 Task: Select the begug option in the server log.
Action: Mouse moved to (8, 509)
Screenshot: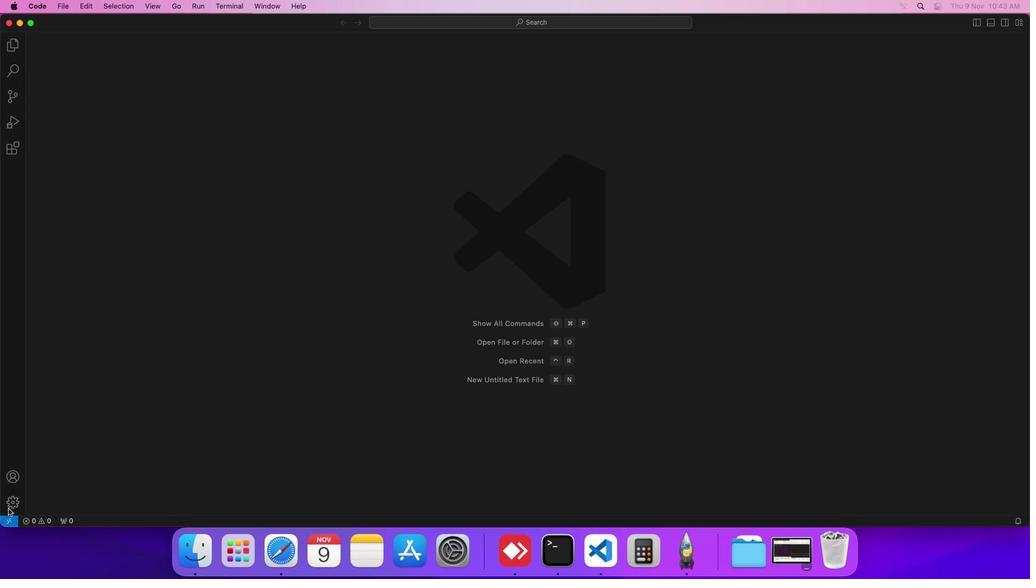 
Action: Mouse pressed left at (8, 509)
Screenshot: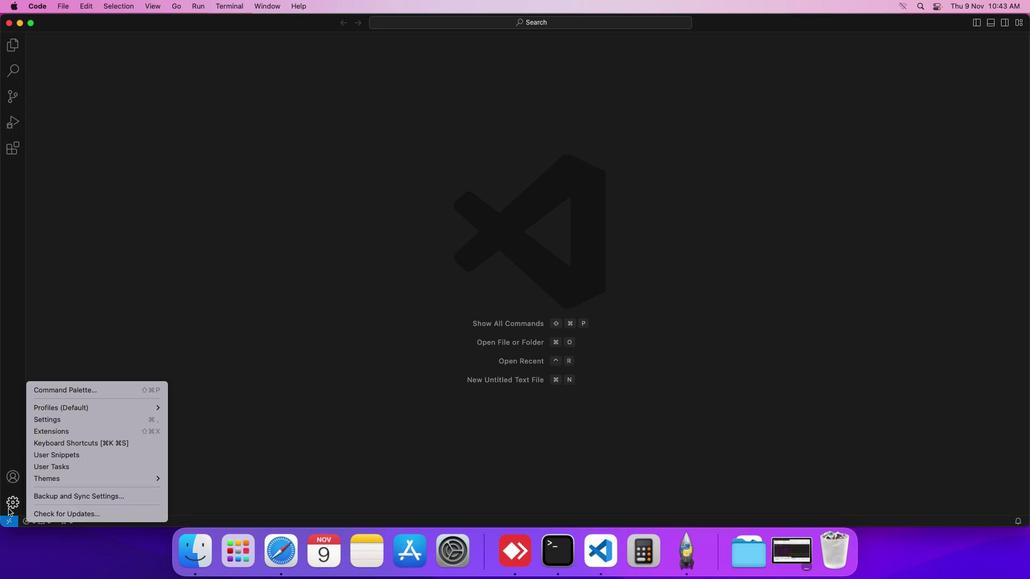 
Action: Mouse moved to (66, 417)
Screenshot: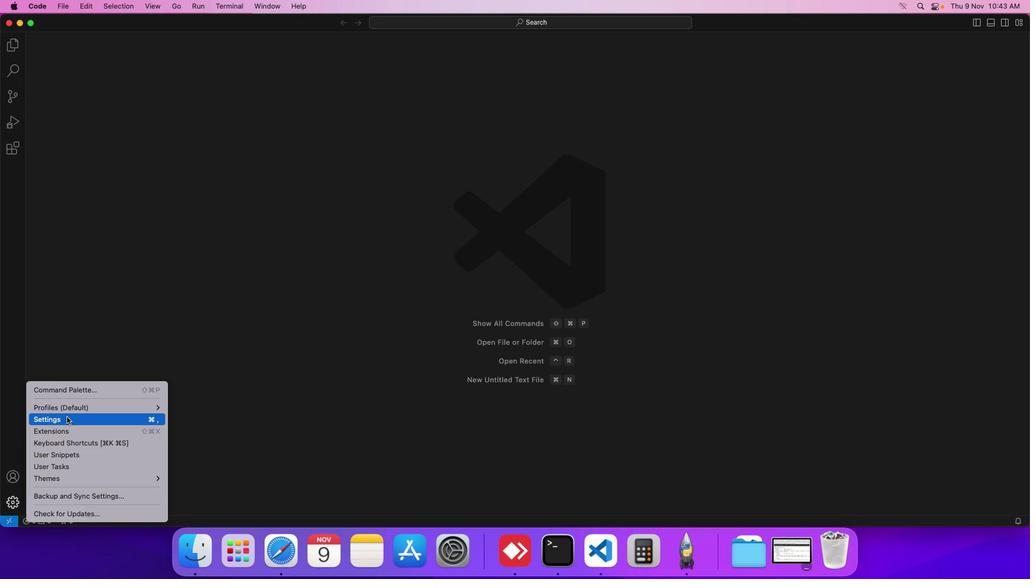 
Action: Mouse pressed left at (66, 417)
Screenshot: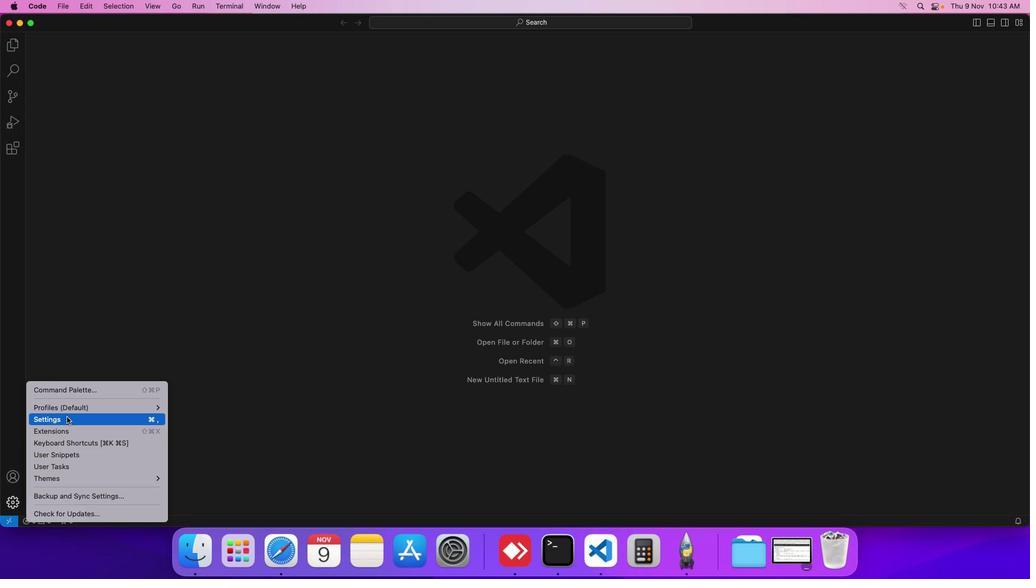 
Action: Mouse moved to (251, 187)
Screenshot: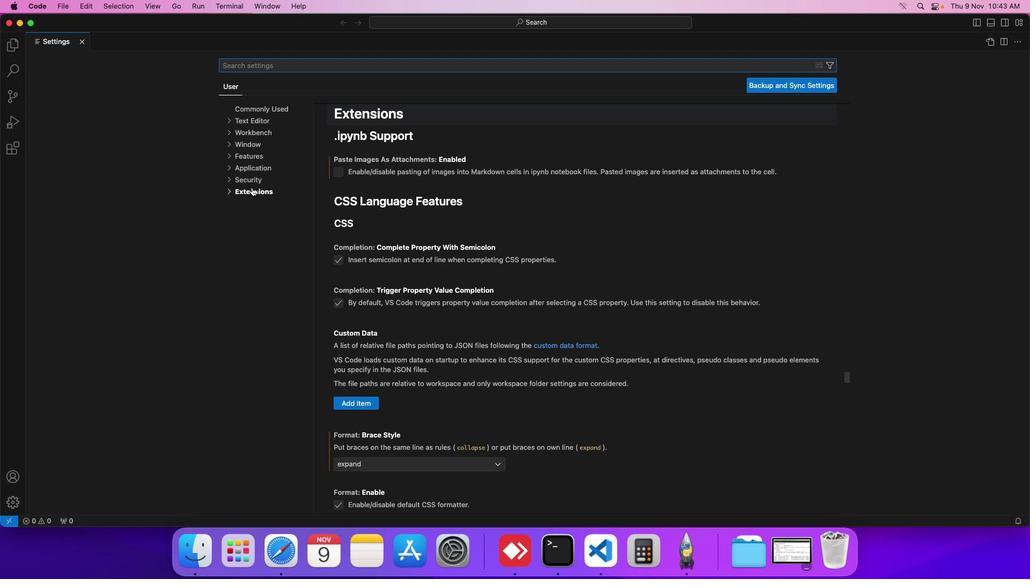 
Action: Mouse pressed left at (251, 187)
Screenshot: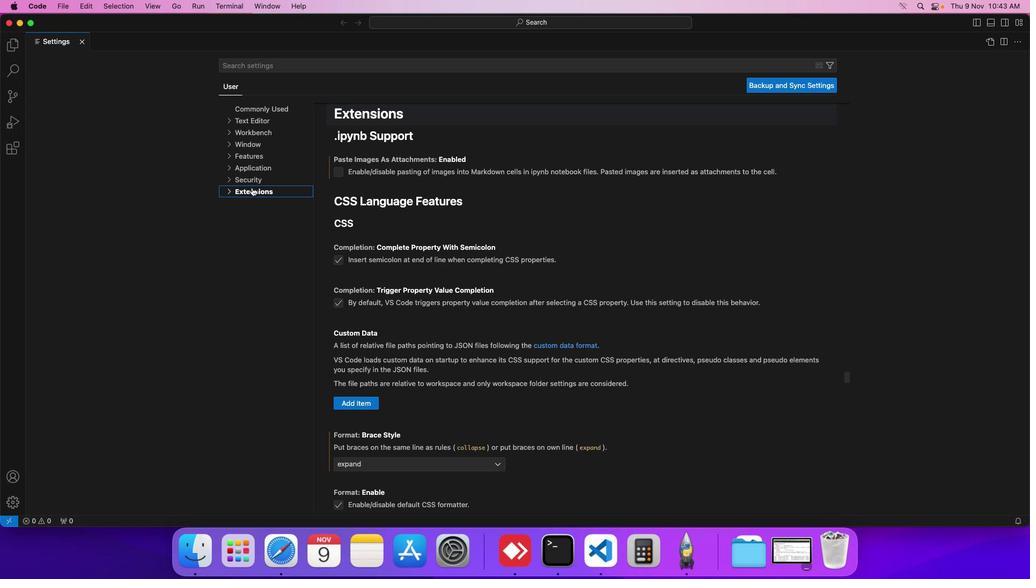
Action: Mouse moved to (248, 331)
Screenshot: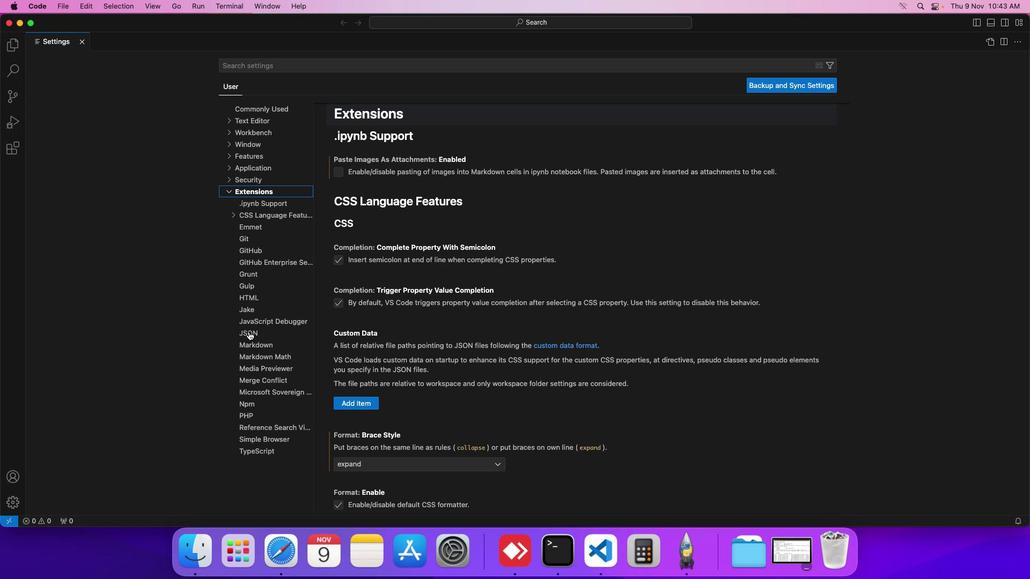
Action: Mouse pressed left at (248, 331)
Screenshot: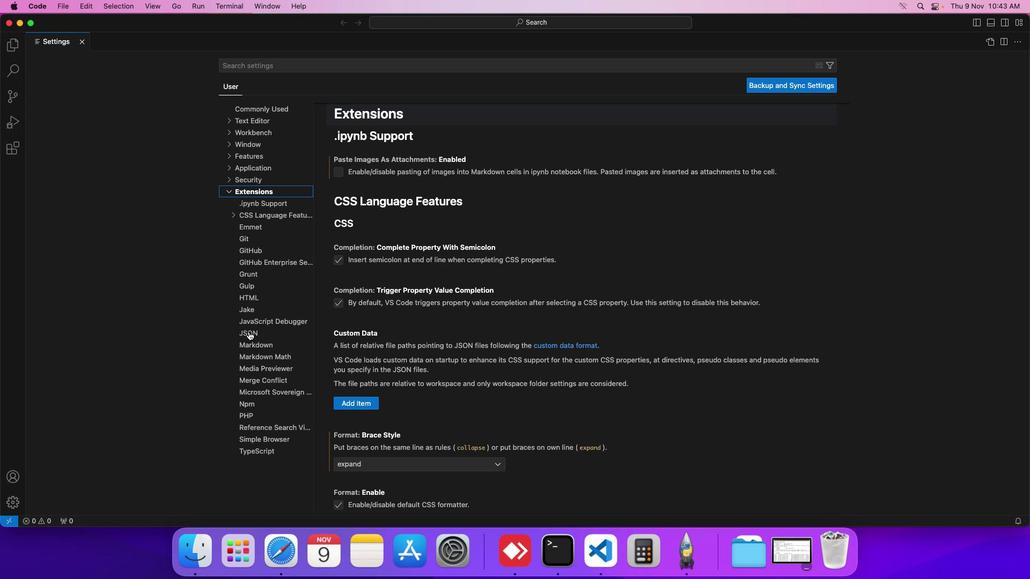 
Action: Mouse moved to (263, 345)
Screenshot: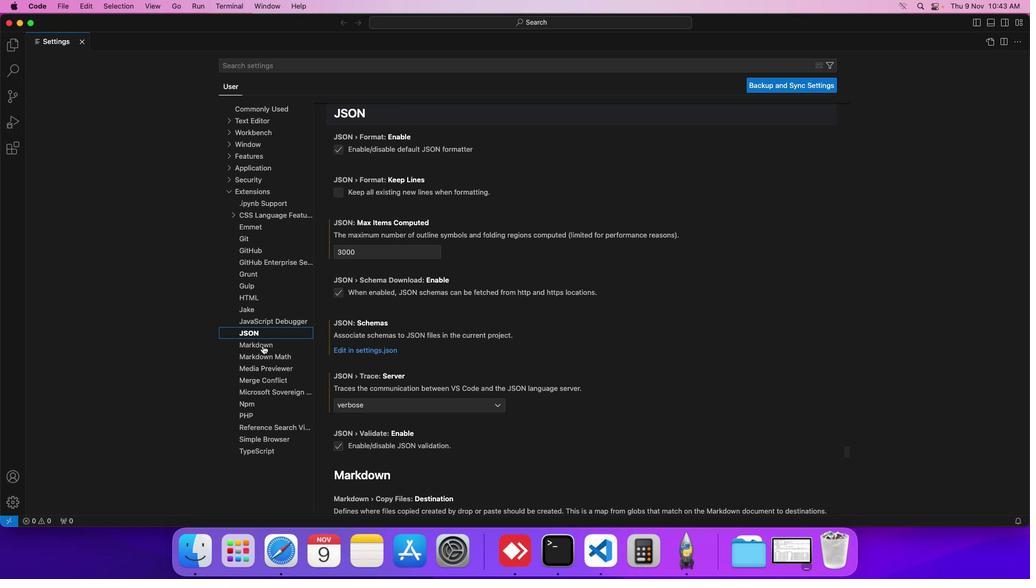 
Action: Mouse pressed left at (263, 345)
Screenshot: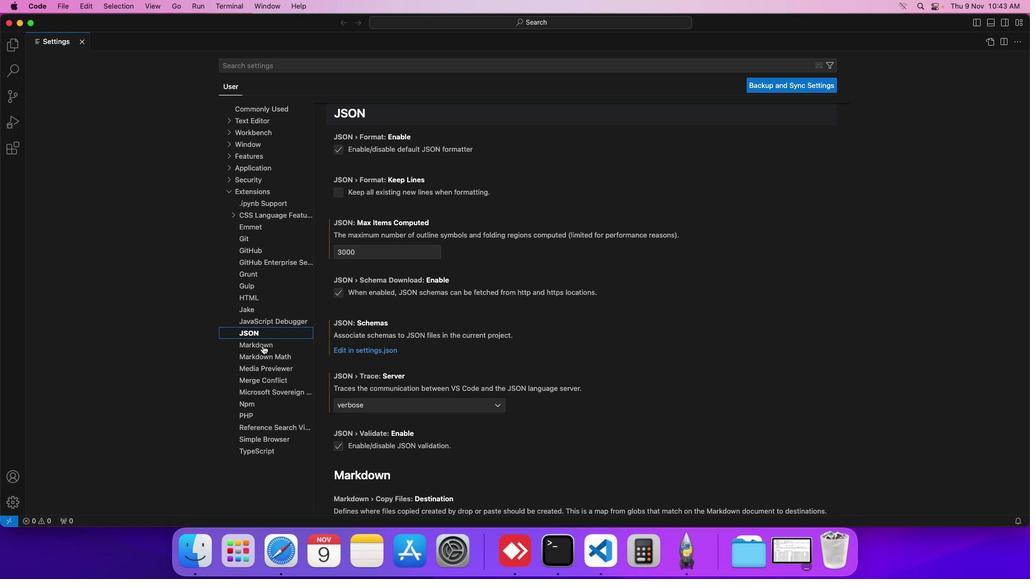 
Action: Mouse moved to (326, 379)
Screenshot: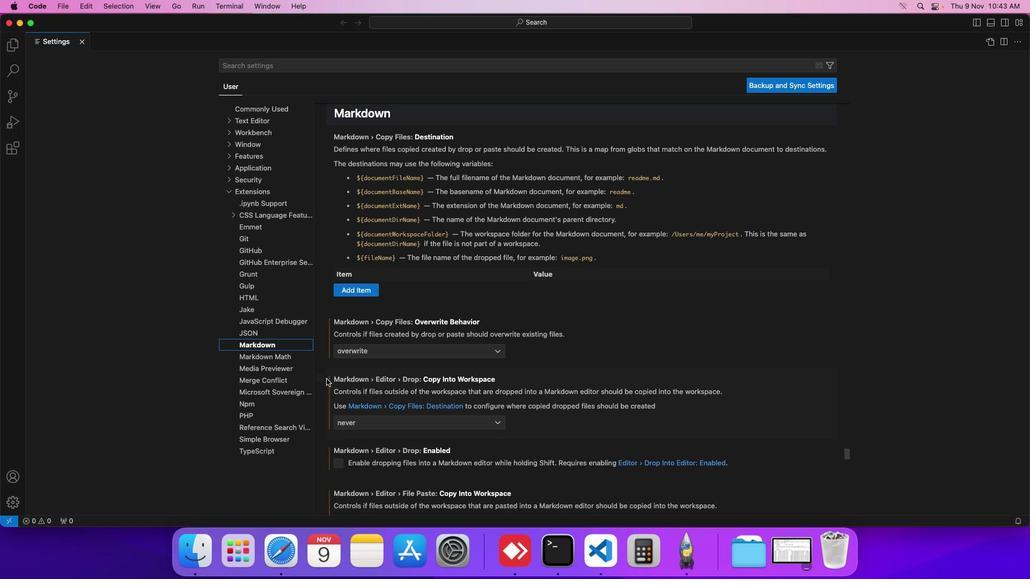 
Action: Mouse scrolled (326, 379) with delta (0, 0)
Screenshot: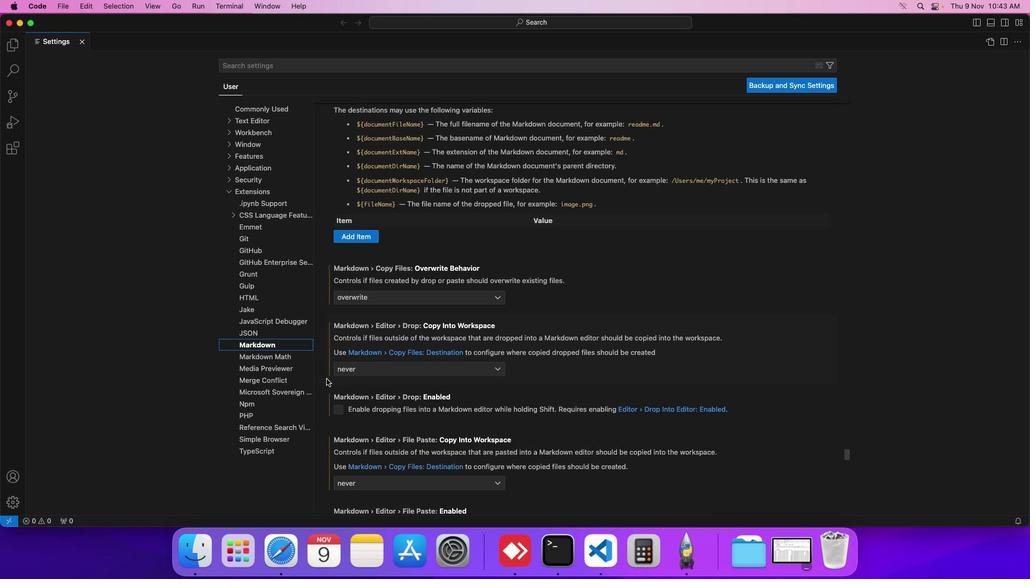 
Action: Mouse scrolled (326, 379) with delta (0, 0)
Screenshot: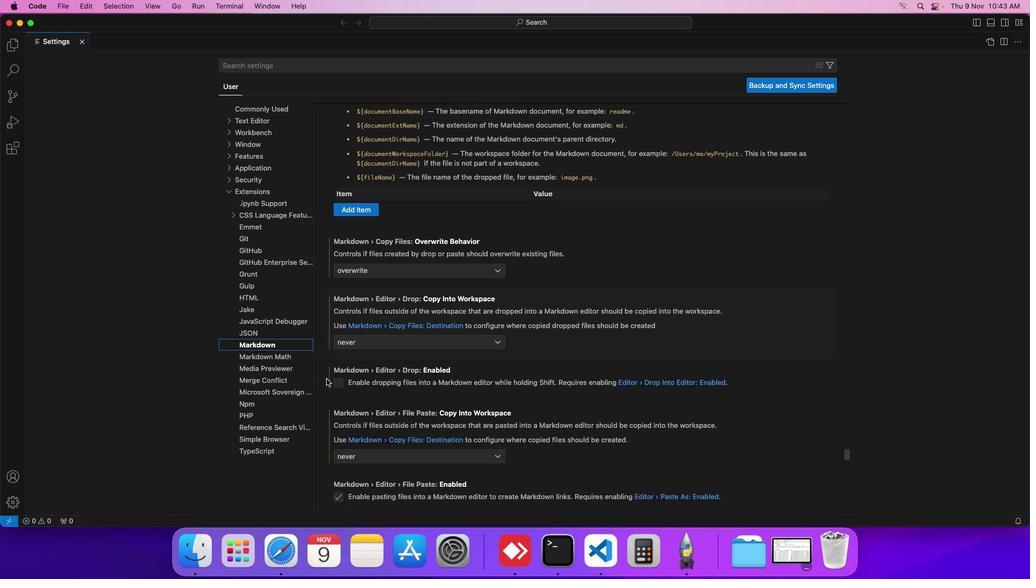 
Action: Mouse scrolled (326, 379) with delta (0, 0)
Screenshot: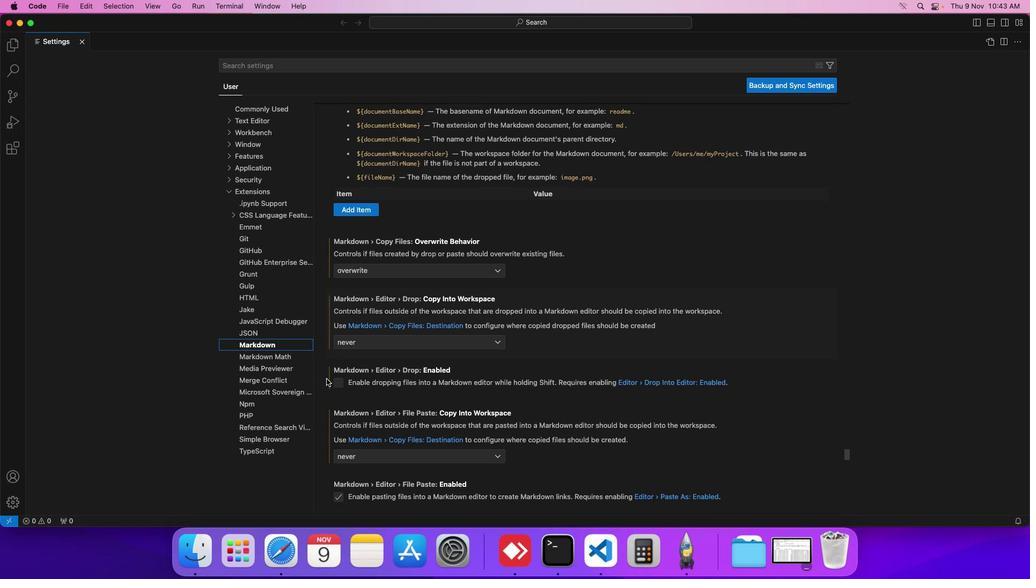 
Action: Mouse scrolled (326, 379) with delta (0, 0)
Screenshot: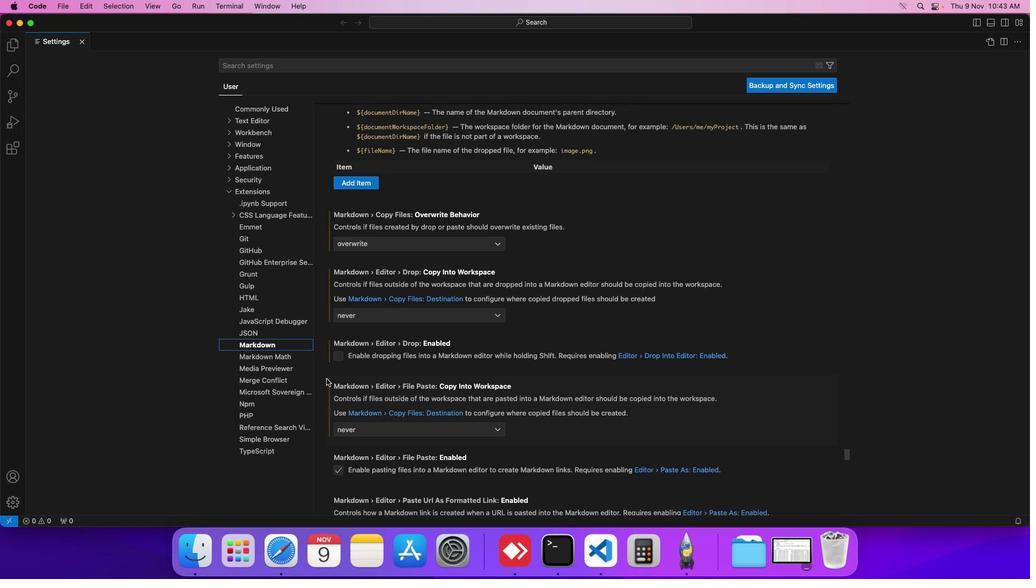 
Action: Mouse scrolled (326, 379) with delta (0, 0)
Screenshot: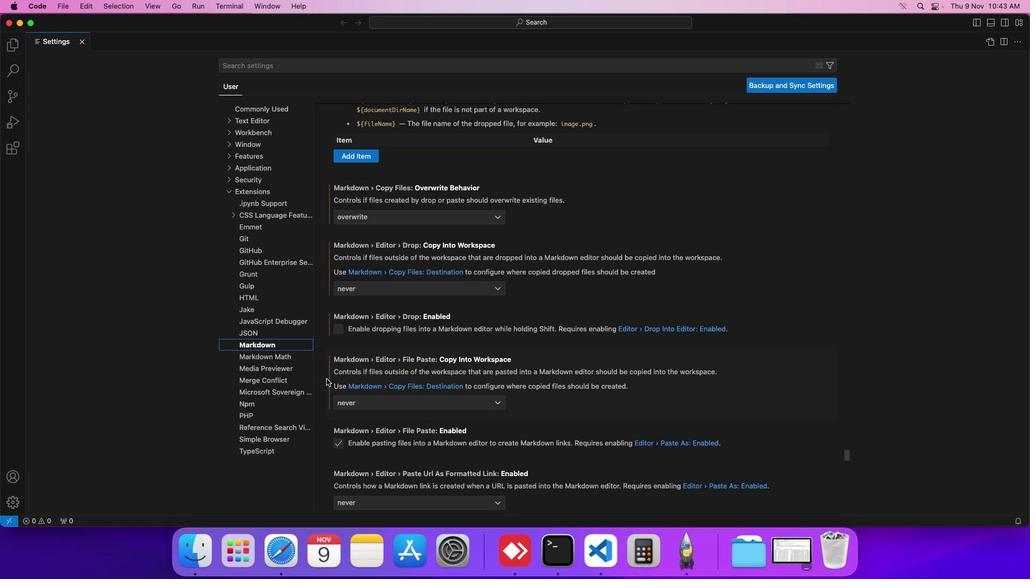 
Action: Mouse moved to (332, 382)
Screenshot: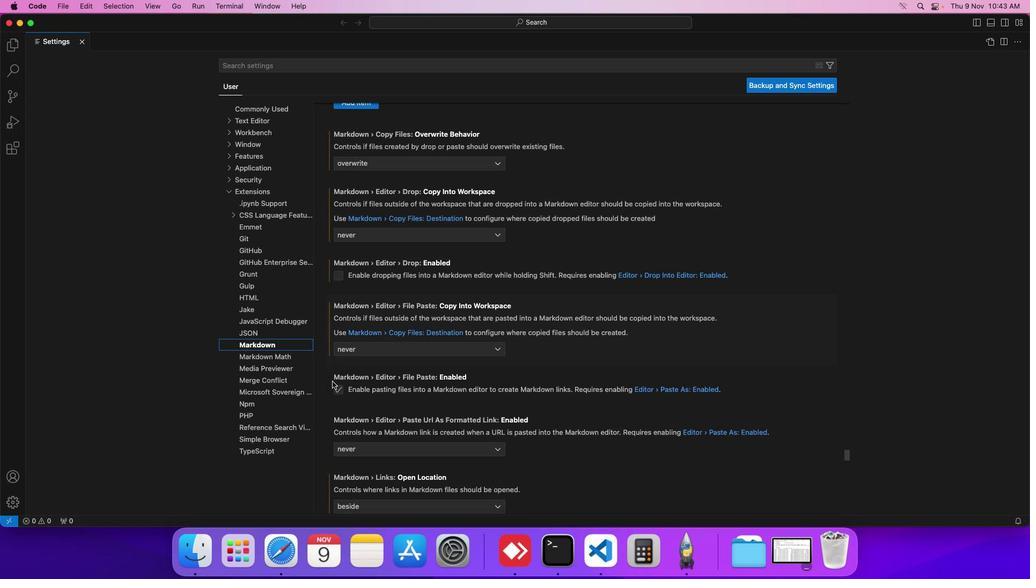 
Action: Mouse scrolled (332, 382) with delta (0, 0)
Screenshot: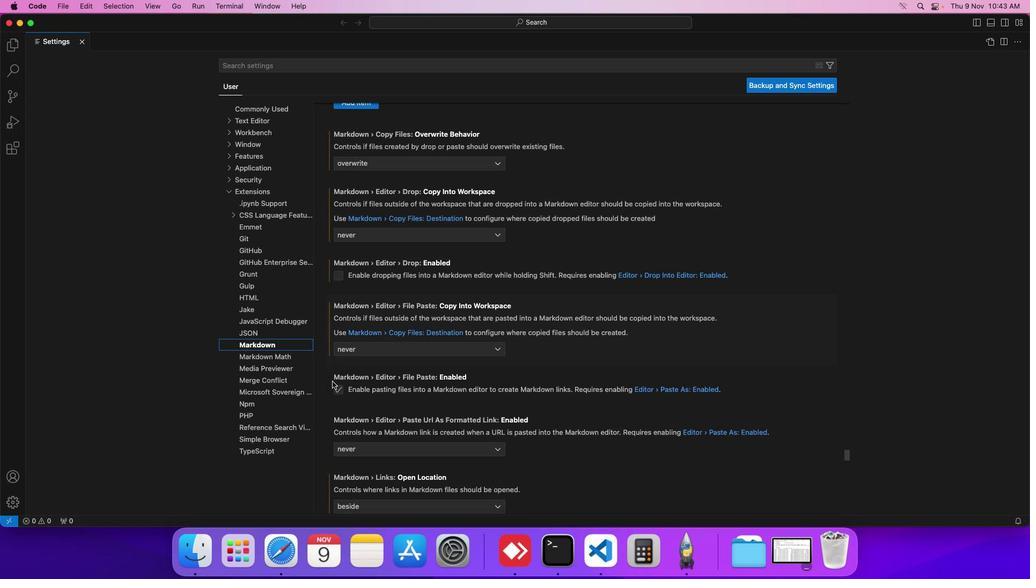 
Action: Mouse scrolled (332, 382) with delta (0, 0)
Screenshot: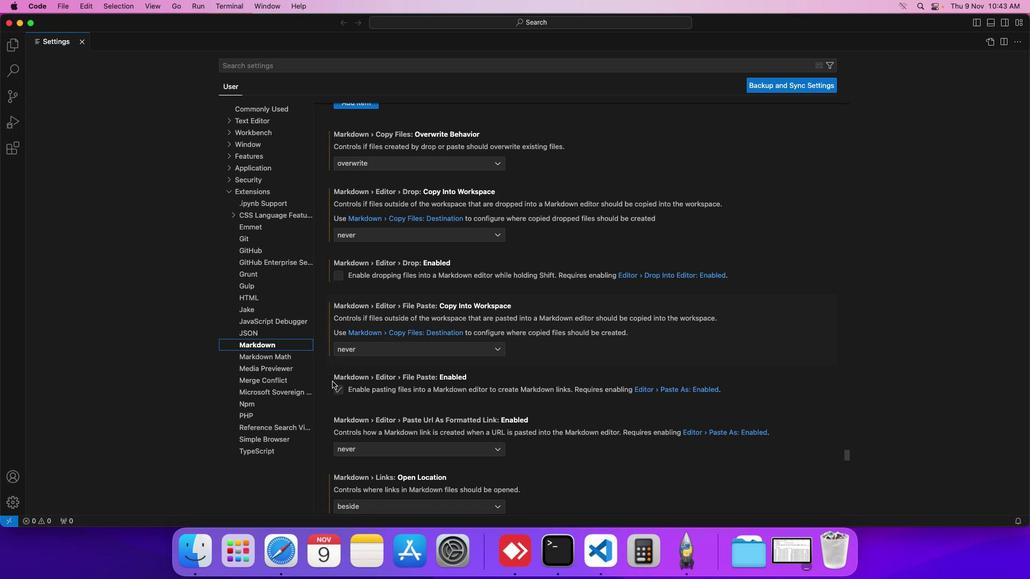 
Action: Mouse scrolled (332, 382) with delta (0, 0)
Screenshot: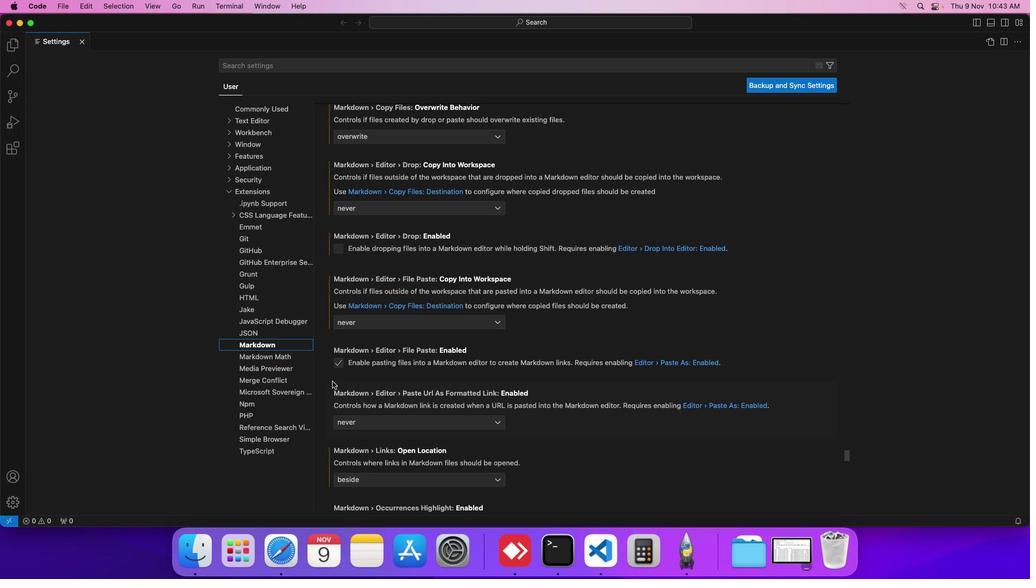 
Action: Mouse scrolled (332, 382) with delta (0, 0)
Screenshot: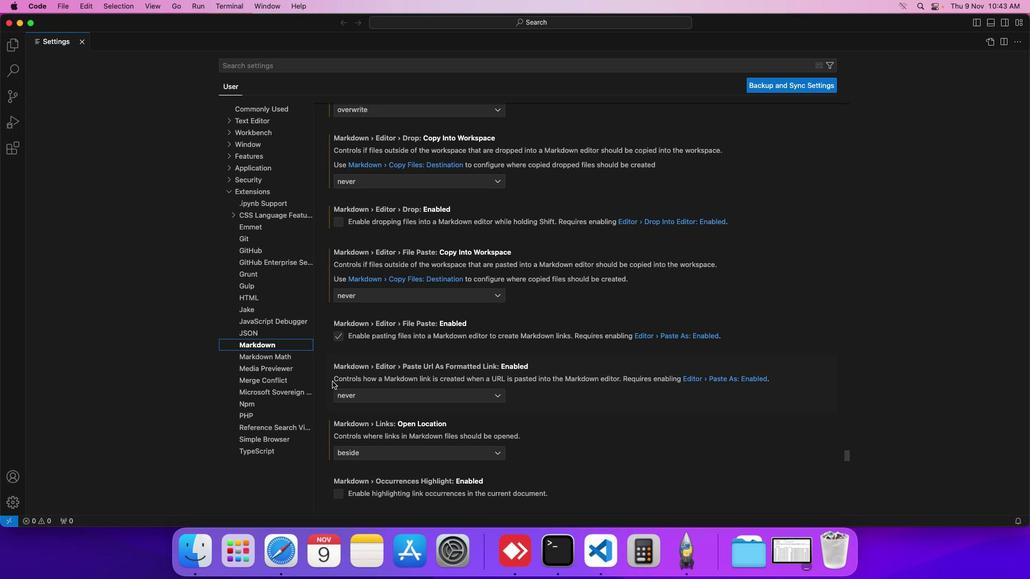 
Action: Mouse scrolled (332, 382) with delta (0, 0)
Screenshot: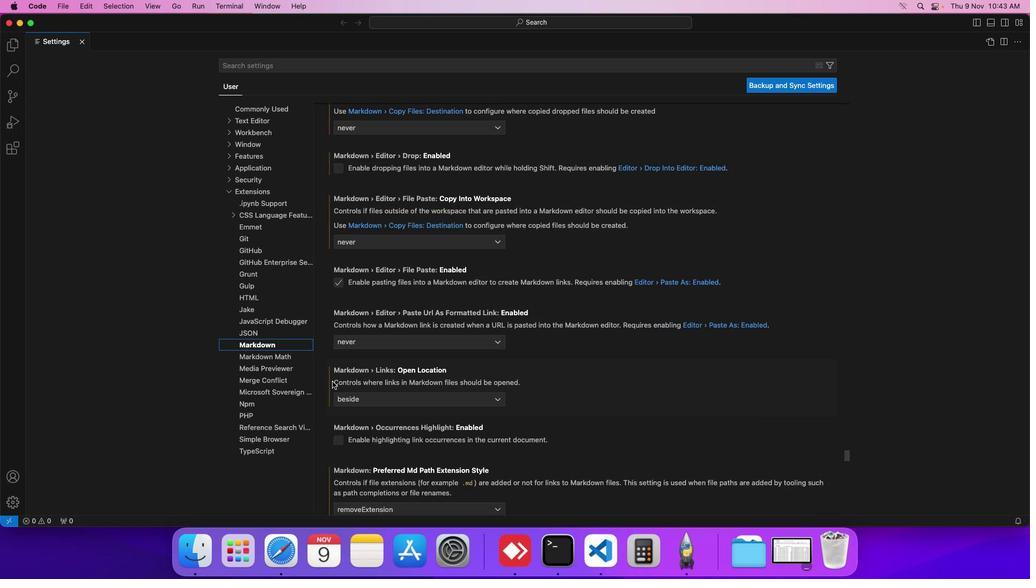 
Action: Mouse scrolled (332, 382) with delta (0, 0)
Screenshot: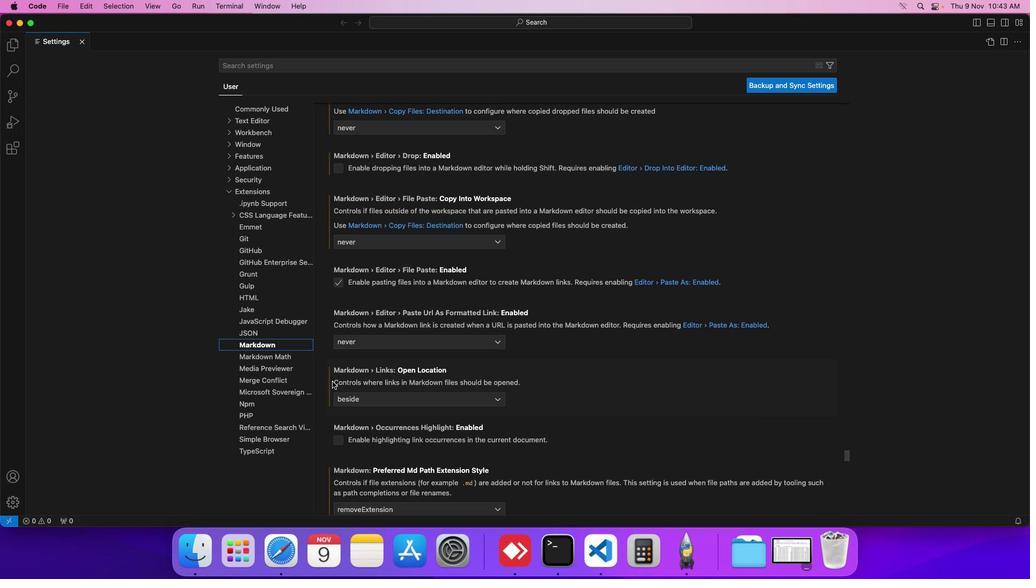 
Action: Mouse scrolled (332, 382) with delta (0, 0)
Screenshot: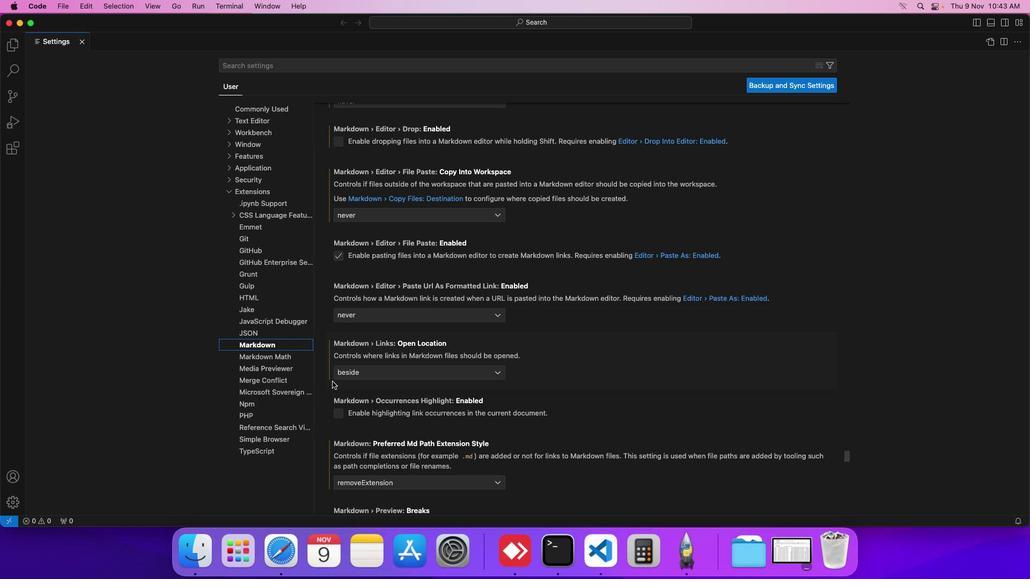 
Action: Mouse scrolled (332, 382) with delta (0, 0)
Screenshot: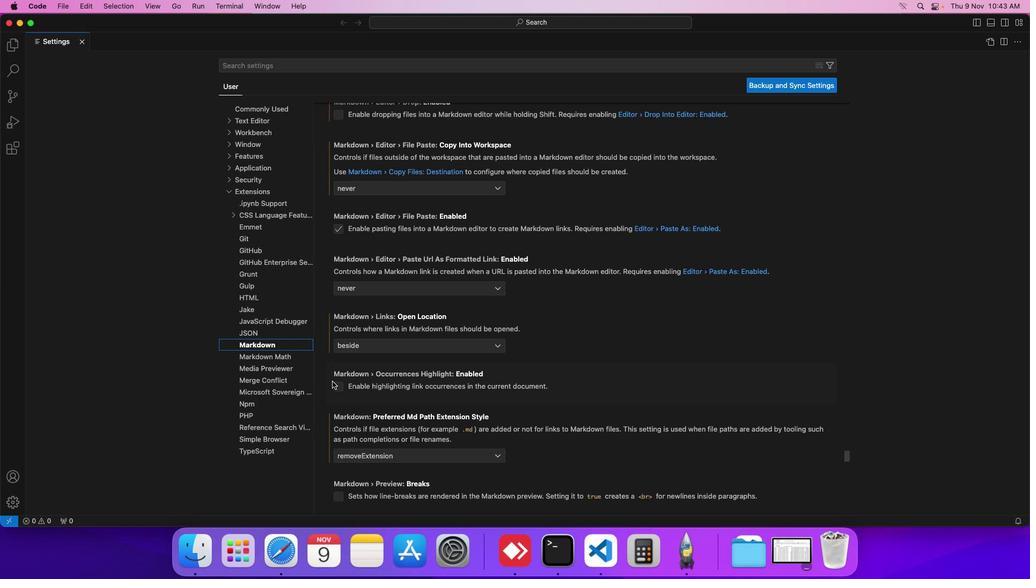 
Action: Mouse scrolled (332, 382) with delta (0, 0)
Screenshot: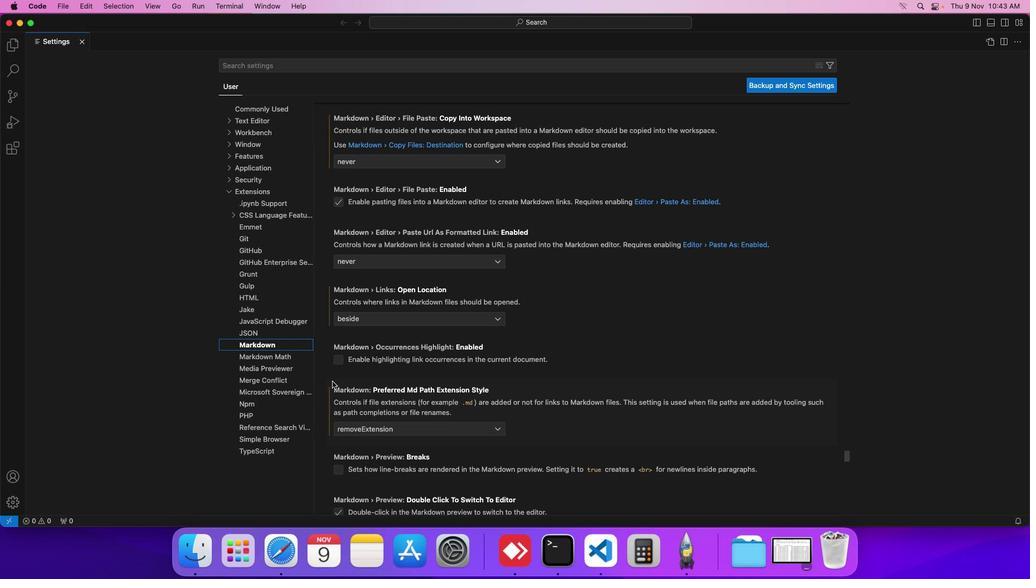 
Action: Mouse scrolled (332, 382) with delta (0, 0)
Screenshot: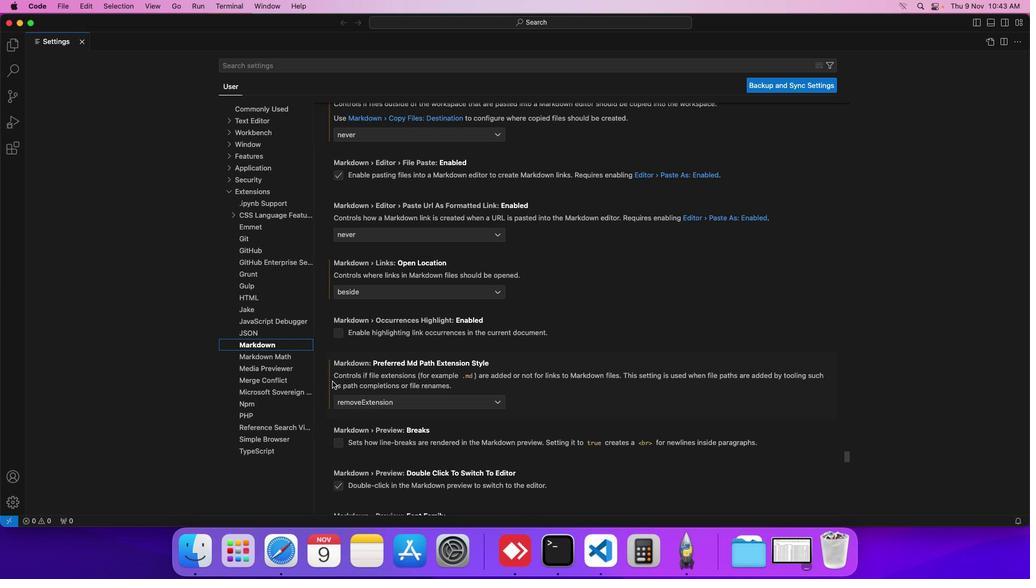 
Action: Mouse scrolled (332, 382) with delta (0, 0)
Screenshot: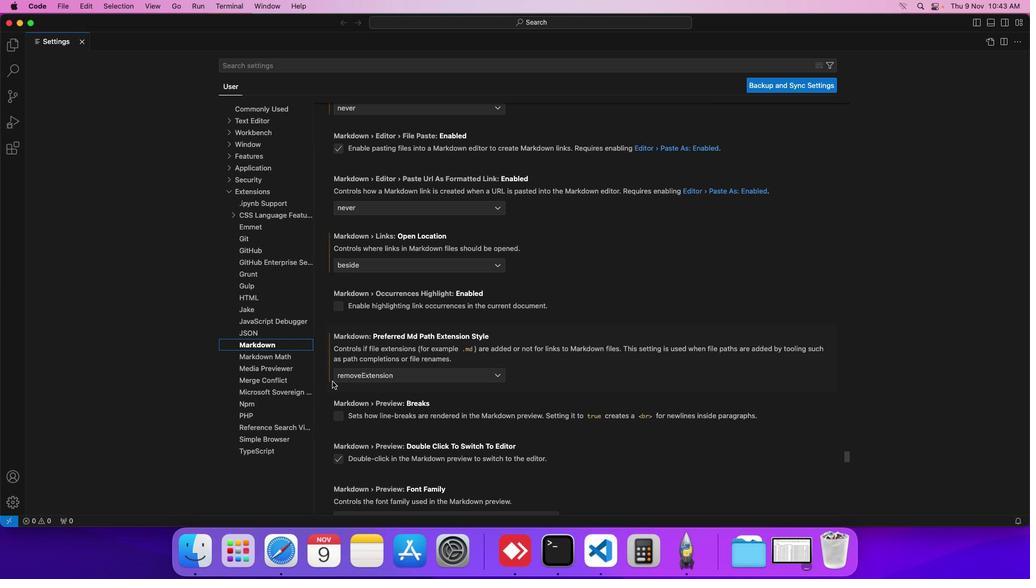 
Action: Mouse scrolled (332, 382) with delta (0, 0)
Screenshot: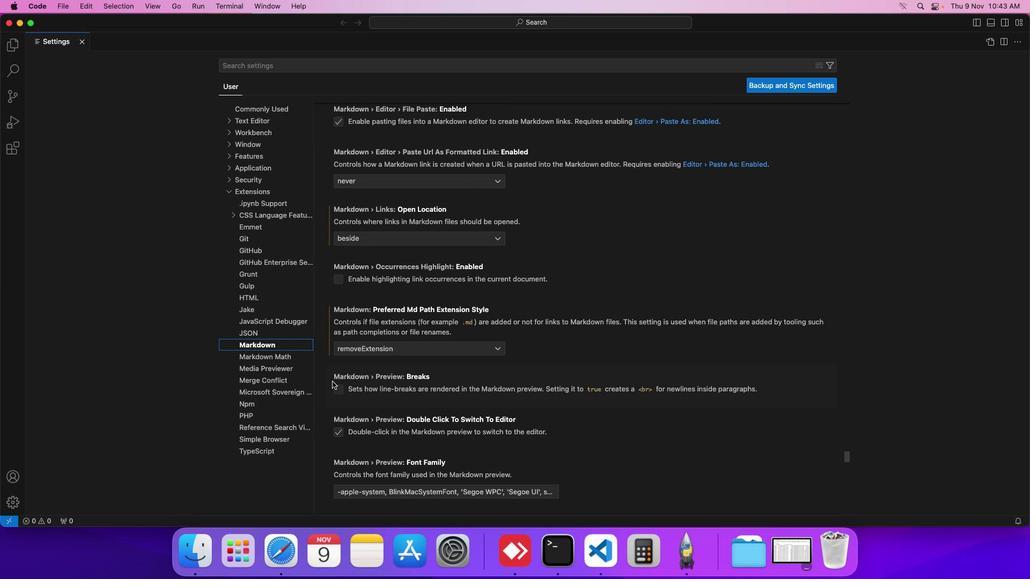 
Action: Mouse scrolled (332, 382) with delta (0, 0)
Screenshot: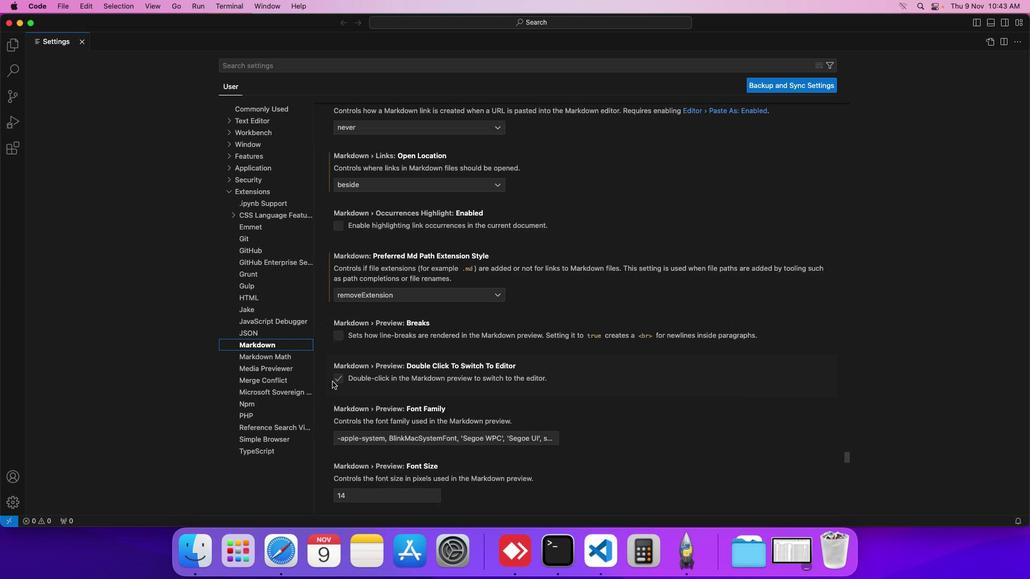 
Action: Mouse scrolled (332, 382) with delta (0, 0)
Screenshot: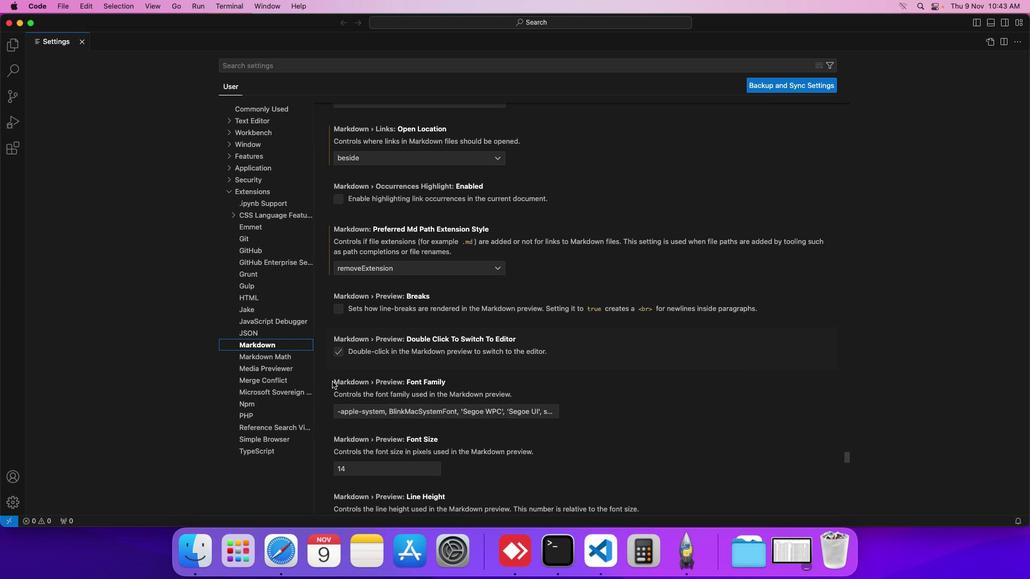 
Action: Mouse scrolled (332, 382) with delta (0, 0)
Screenshot: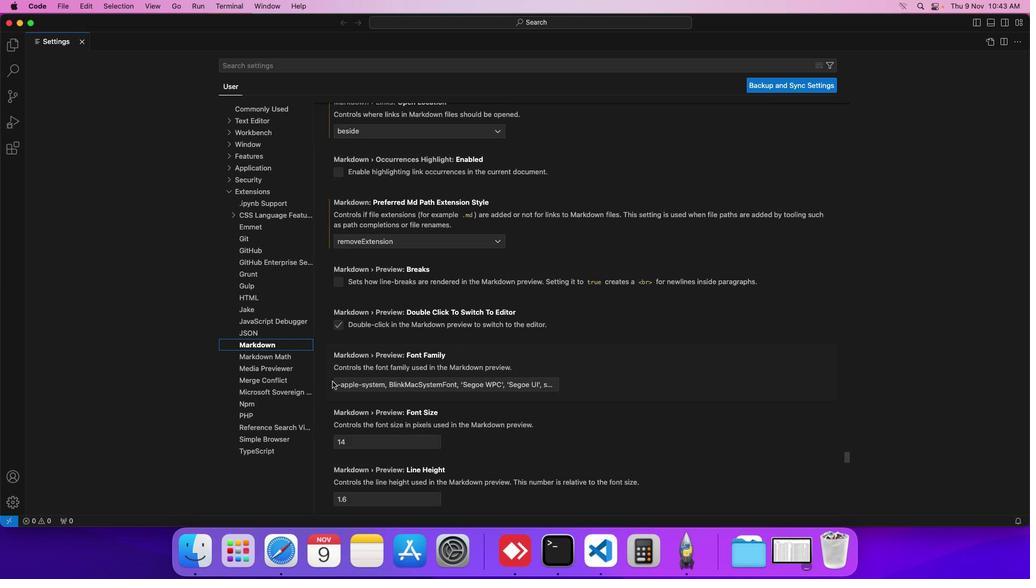 
Action: Mouse scrolled (332, 382) with delta (0, 0)
Screenshot: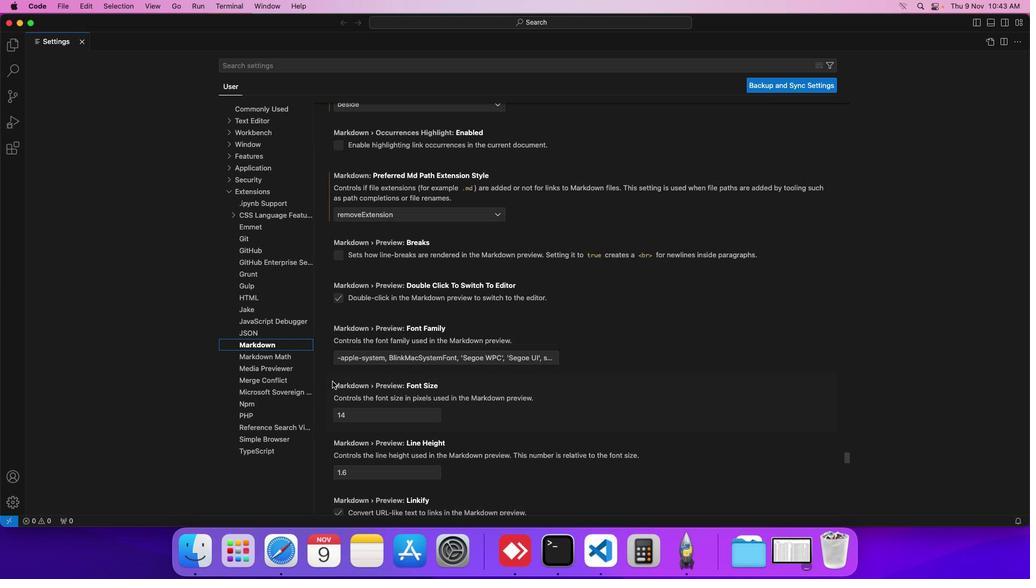 
Action: Mouse scrolled (332, 382) with delta (0, 0)
Screenshot: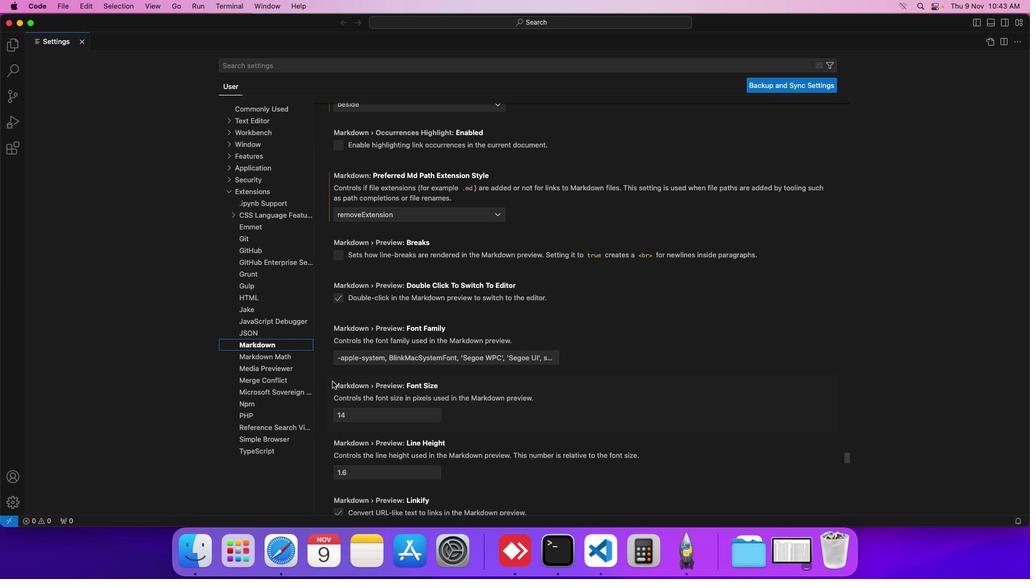 
Action: Mouse scrolled (332, 382) with delta (0, 0)
Screenshot: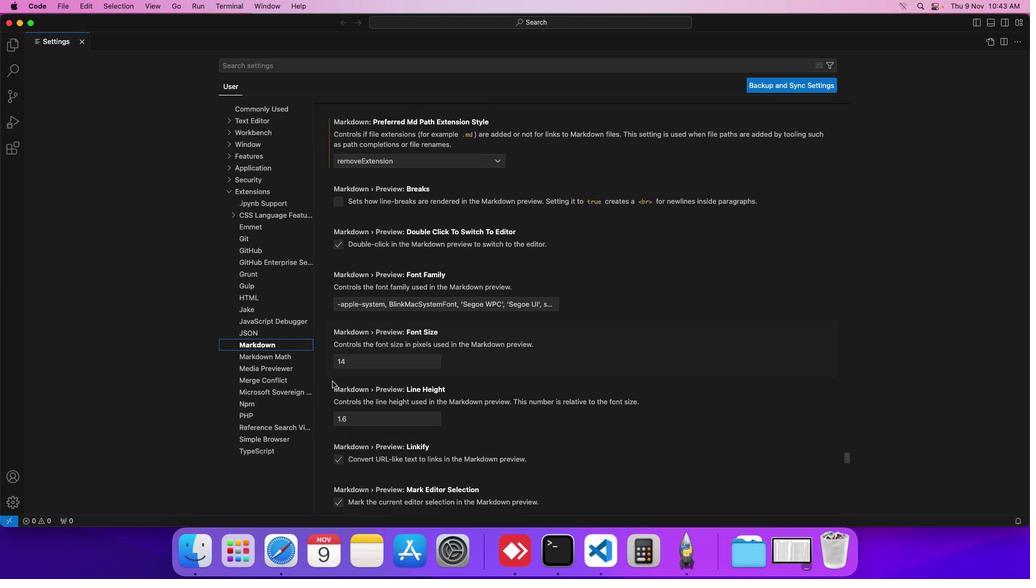 
Action: Mouse scrolled (332, 382) with delta (0, 0)
Screenshot: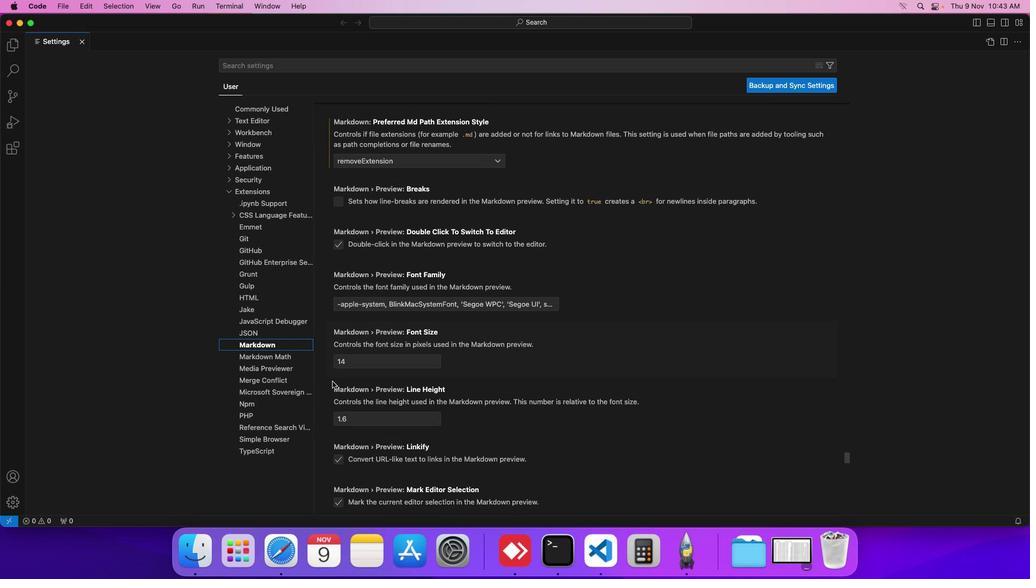 
Action: Mouse scrolled (332, 382) with delta (0, 0)
Screenshot: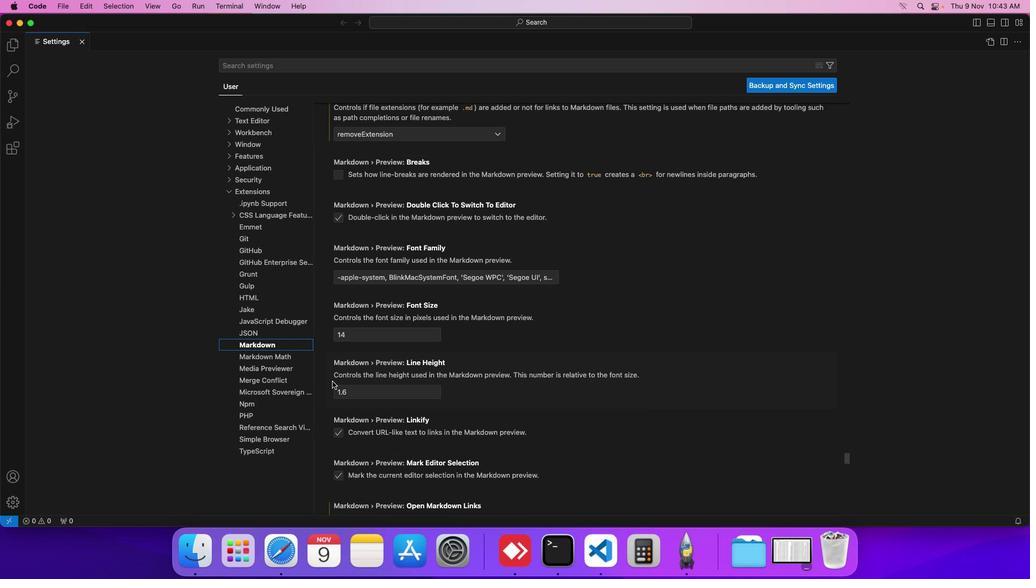 
Action: Mouse scrolled (332, 382) with delta (0, 0)
Screenshot: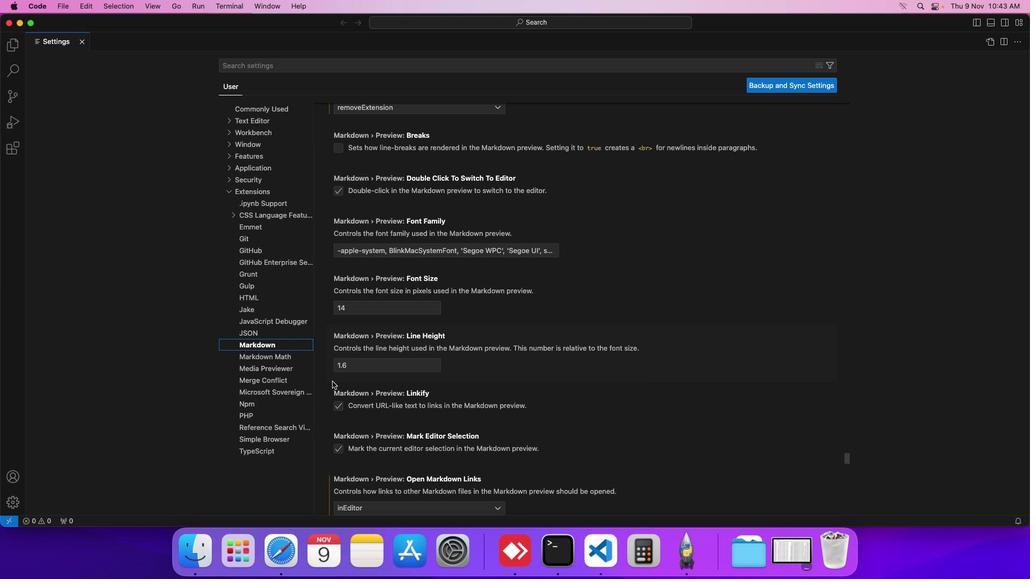 
Action: Mouse scrolled (332, 382) with delta (0, 0)
Screenshot: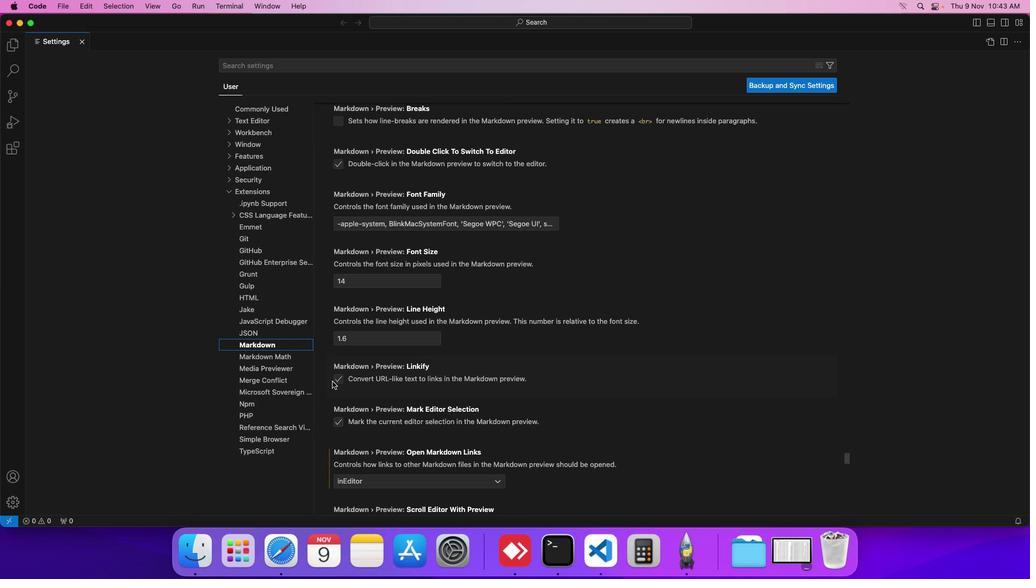 
Action: Mouse scrolled (332, 382) with delta (0, 0)
Screenshot: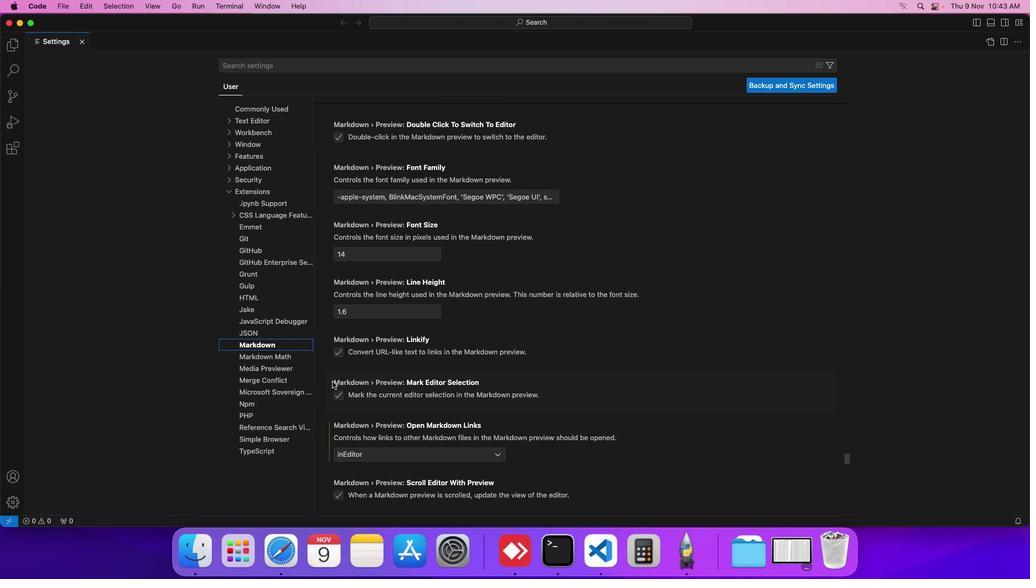 
Action: Mouse scrolled (332, 382) with delta (0, 0)
Screenshot: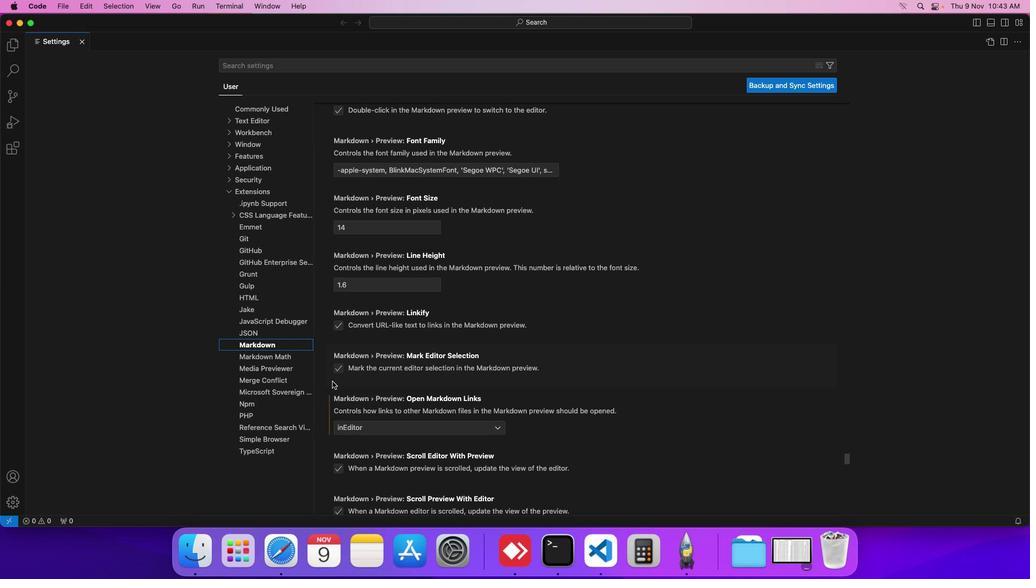 
Action: Mouse scrolled (332, 382) with delta (0, 0)
Screenshot: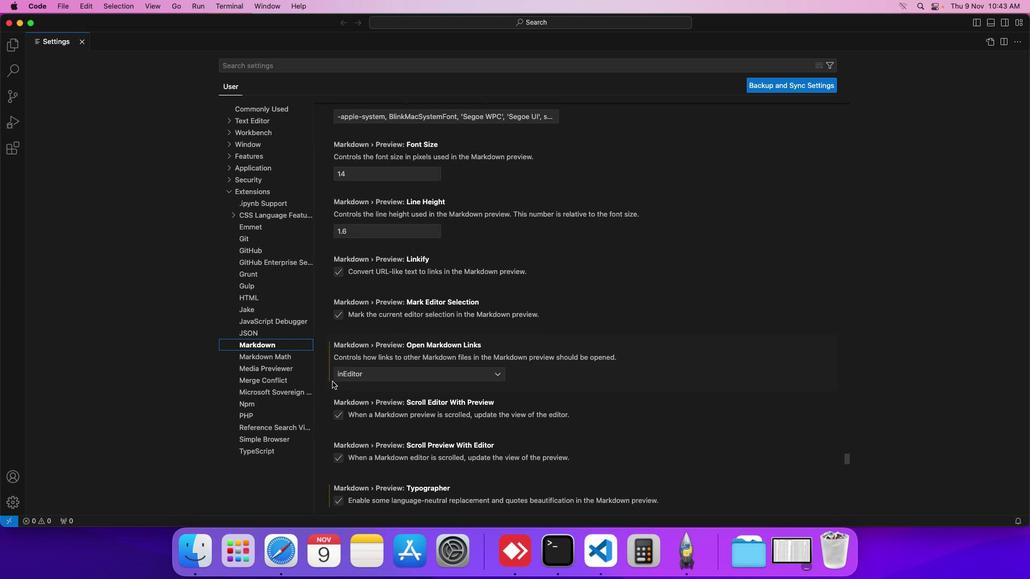 
Action: Mouse scrolled (332, 382) with delta (0, 0)
Screenshot: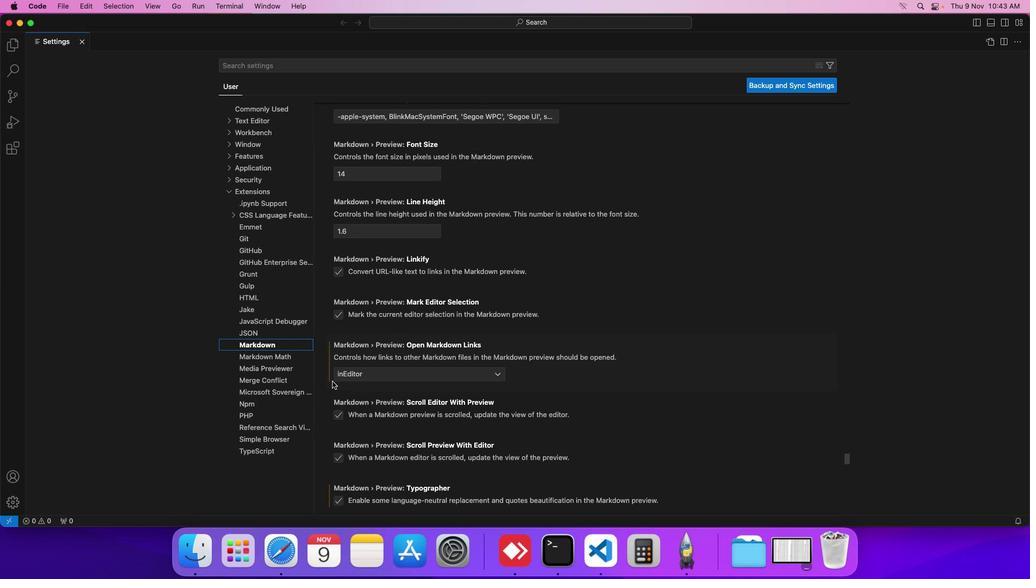
Action: Mouse scrolled (332, 382) with delta (0, 0)
Screenshot: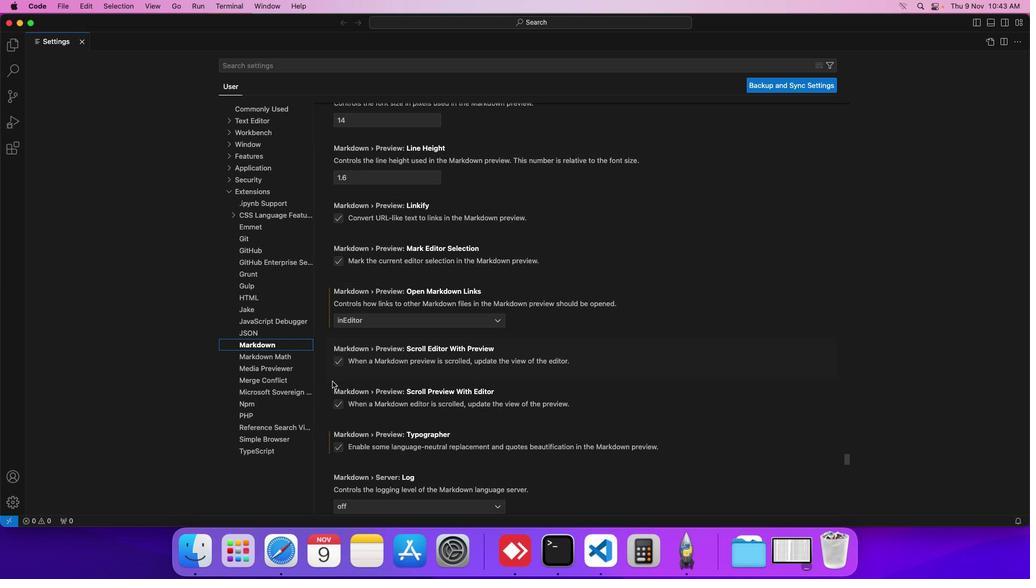 
Action: Mouse scrolled (332, 382) with delta (0, 0)
Screenshot: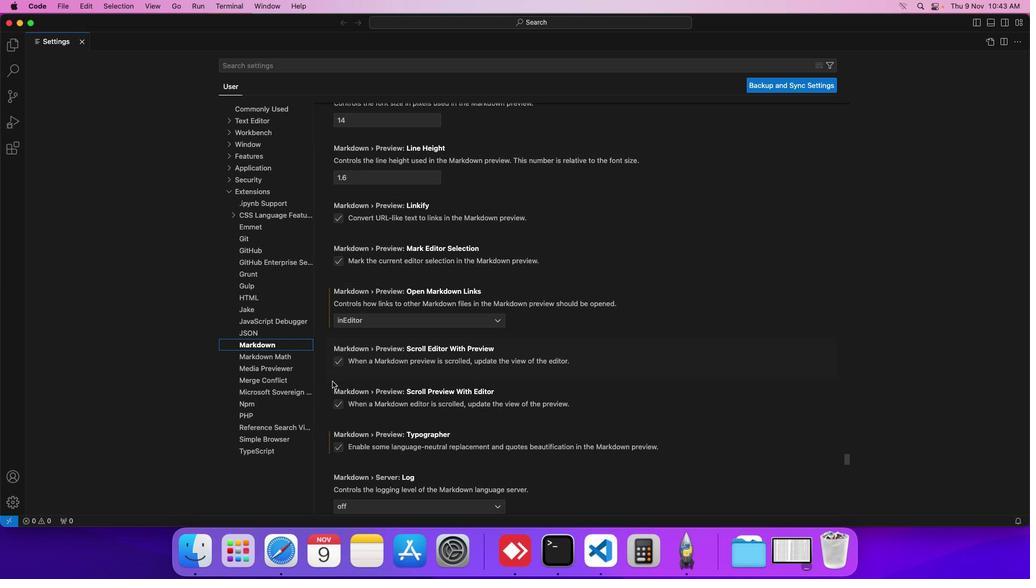
Action: Mouse scrolled (332, 382) with delta (0, 0)
Screenshot: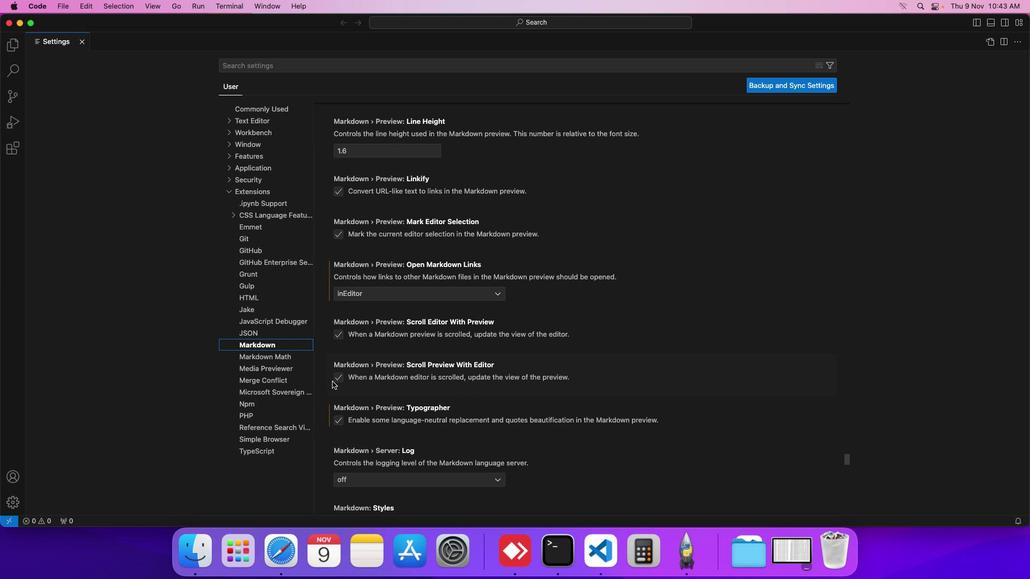 
Action: Mouse scrolled (332, 382) with delta (0, 0)
Screenshot: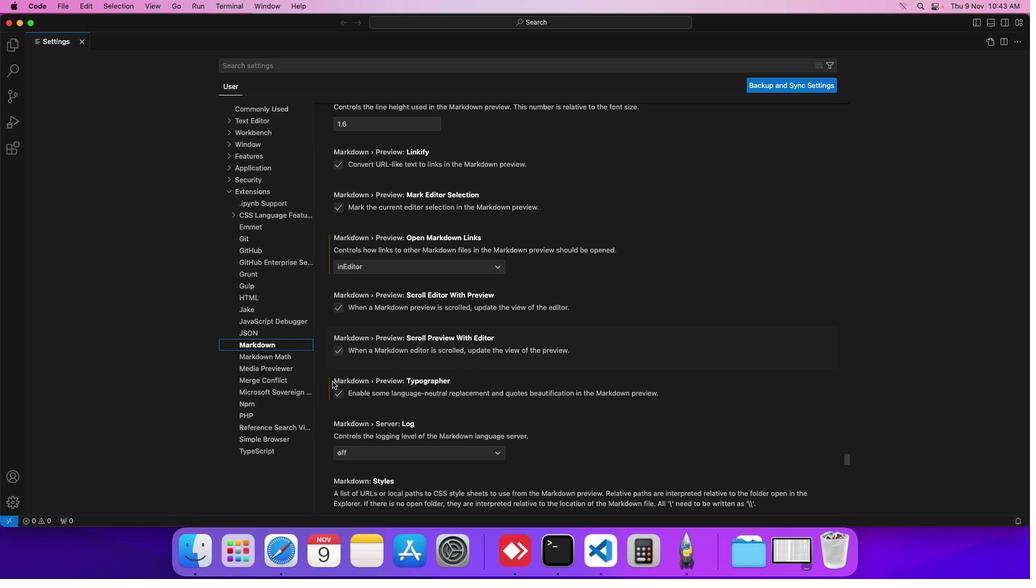 
Action: Mouse scrolled (332, 382) with delta (0, 0)
Screenshot: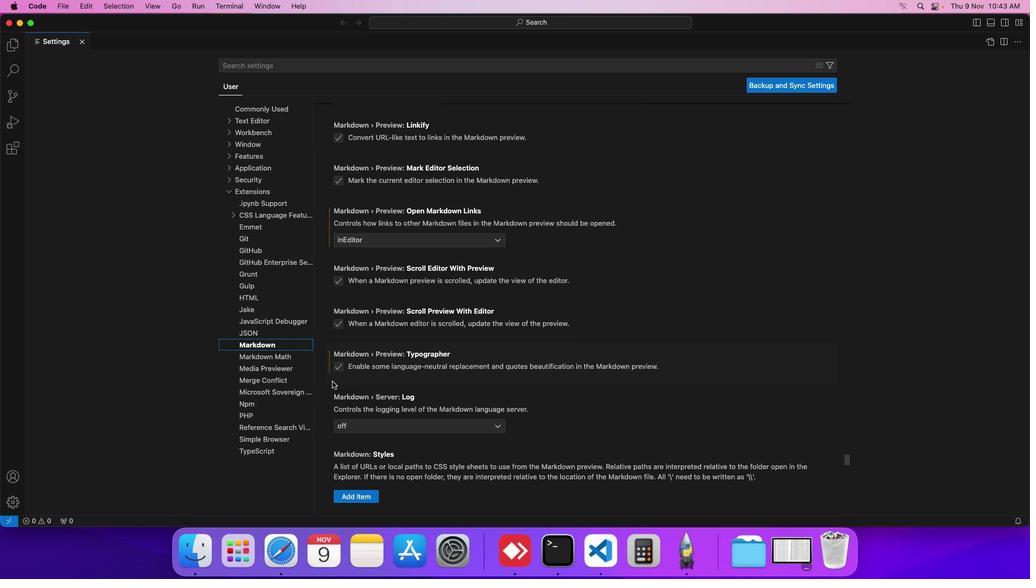 
Action: Mouse scrolled (332, 382) with delta (0, 0)
Screenshot: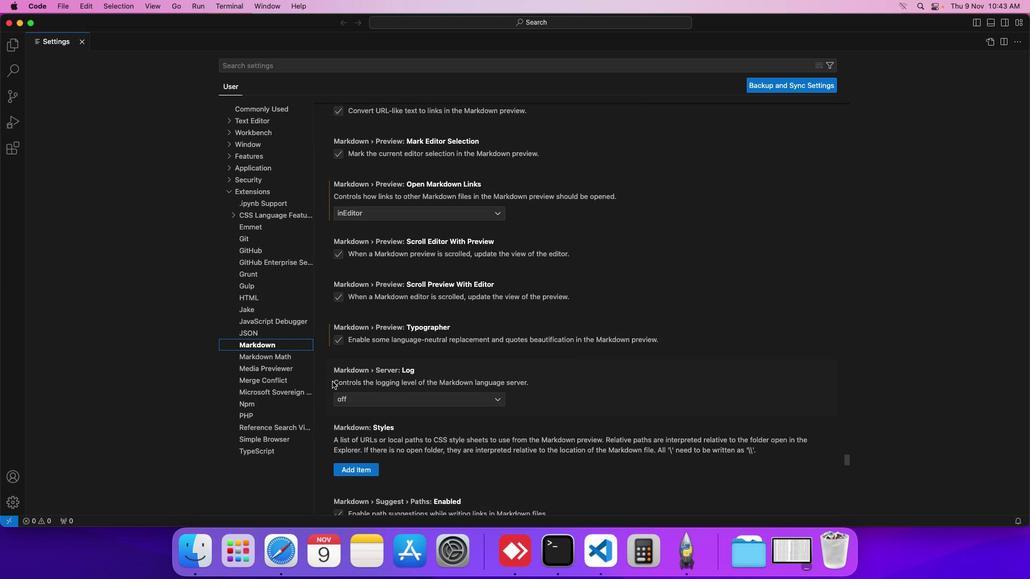 
Action: Mouse scrolled (332, 382) with delta (0, 0)
Screenshot: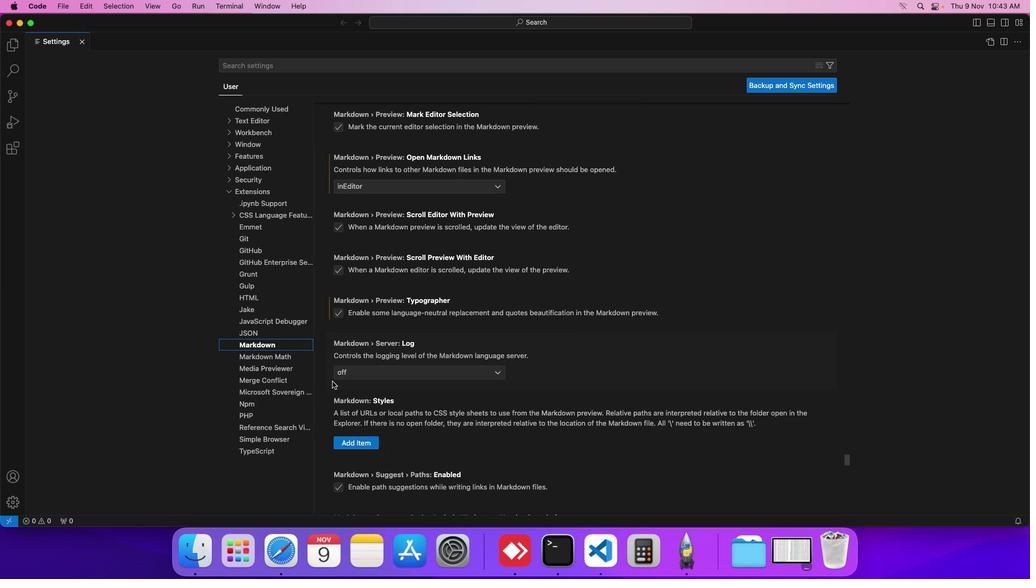 
Action: Mouse moved to (365, 369)
Screenshot: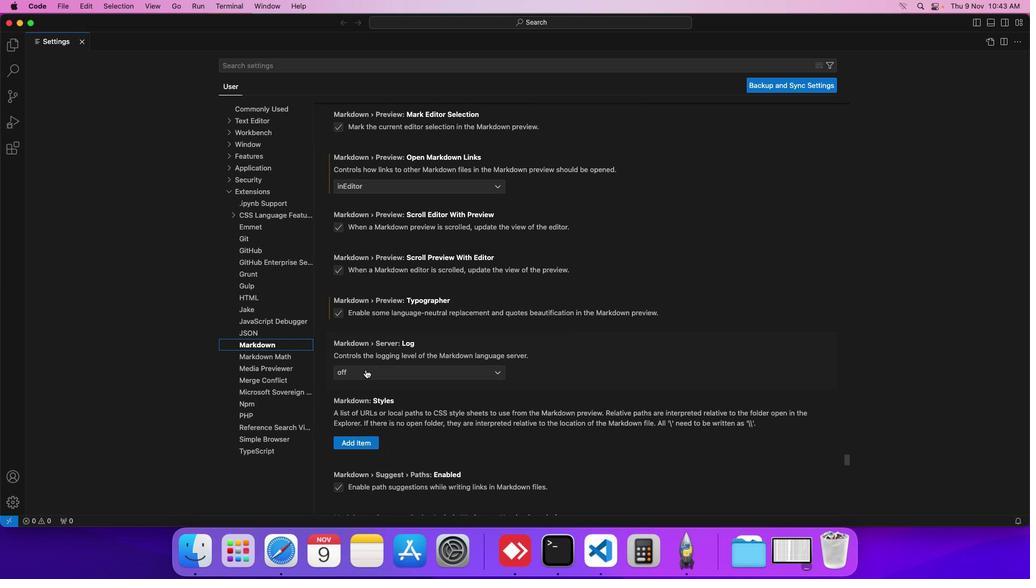
Action: Mouse pressed left at (365, 369)
Screenshot: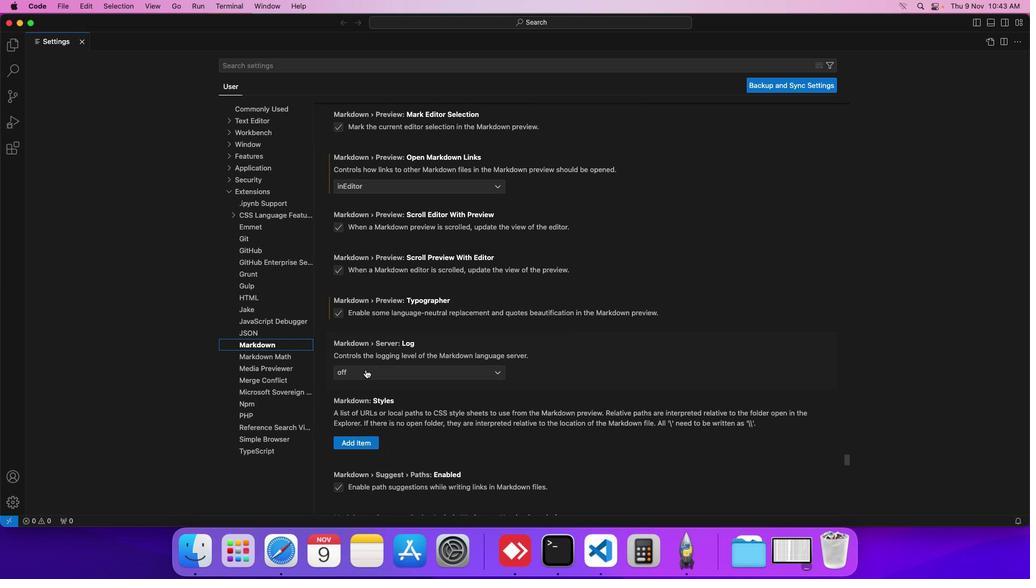 
Action: Mouse moved to (354, 395)
Screenshot: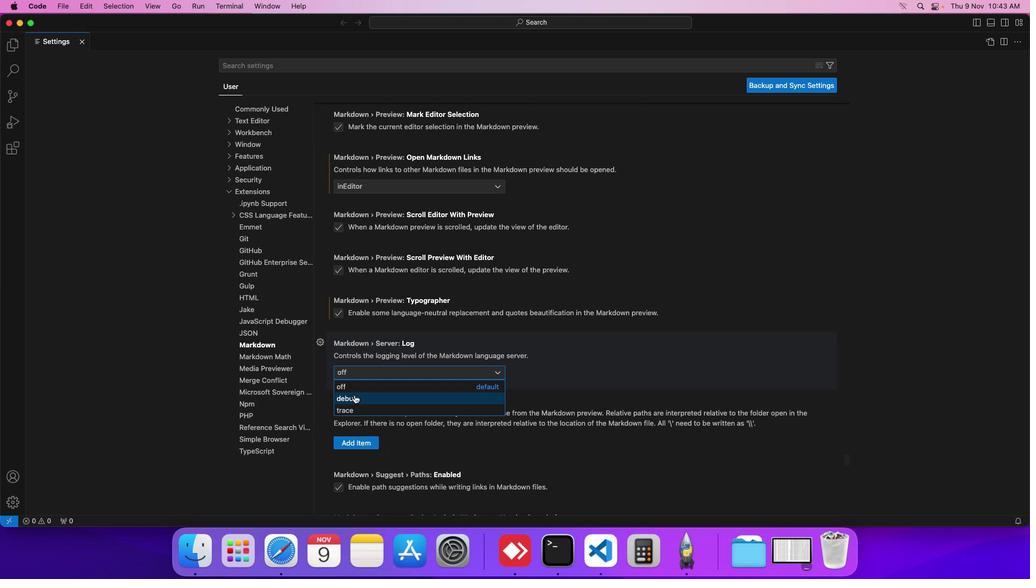
Action: Mouse pressed left at (354, 395)
Screenshot: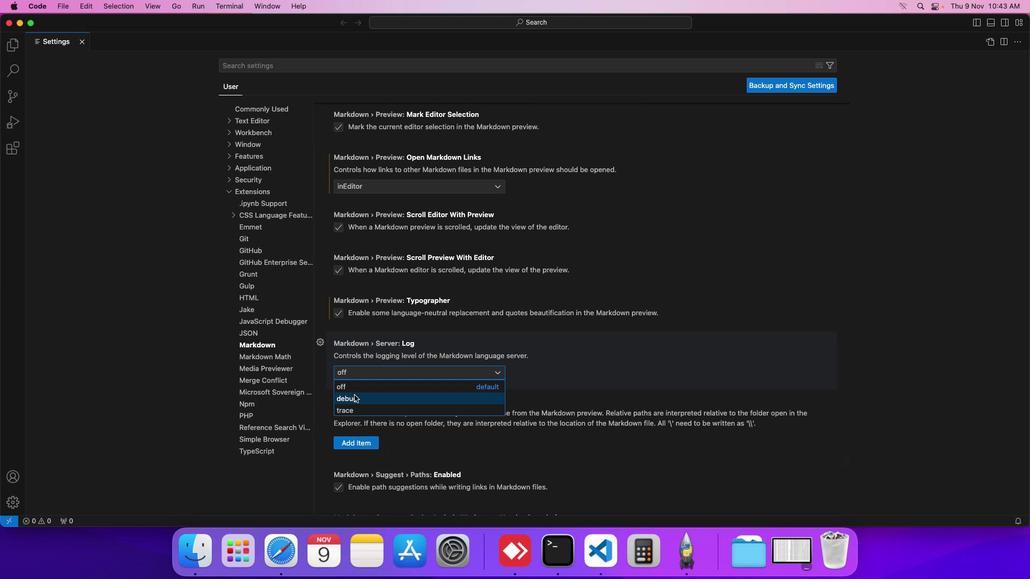 
Action: Mouse moved to (374, 382)
Screenshot: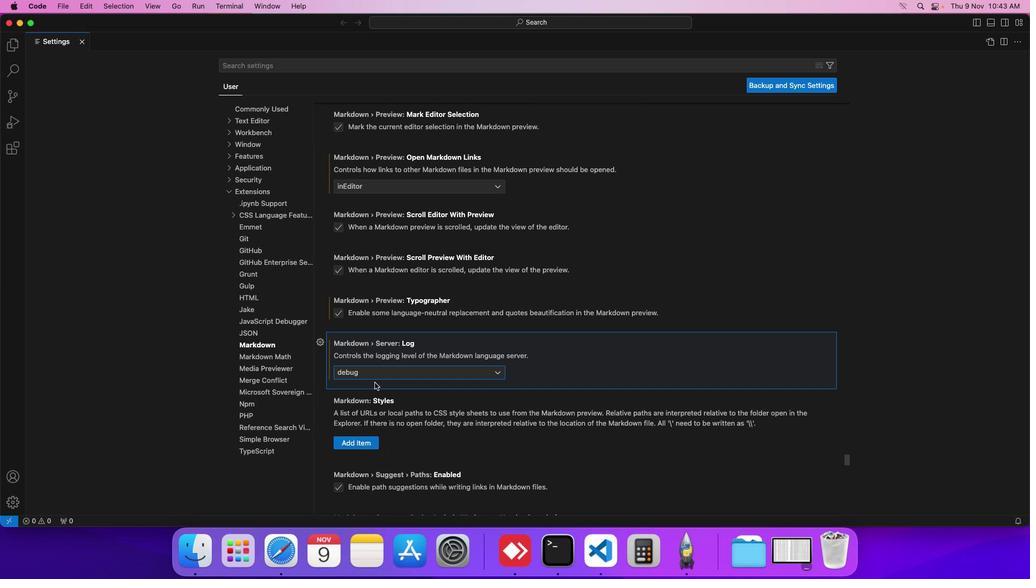 
